 Task: Set the Name to "John Smith" while creating a new customer.
Action: Mouse moved to (146, 17)
Screenshot: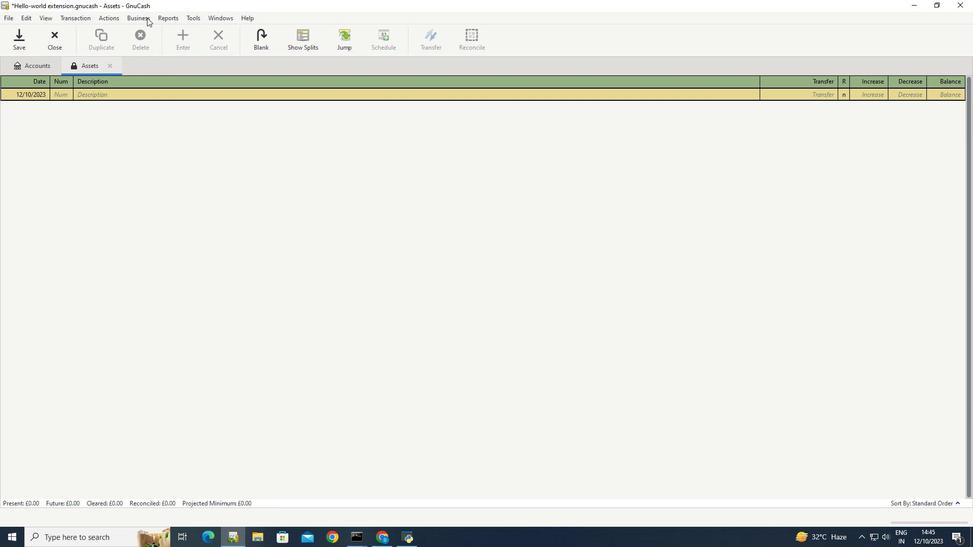 
Action: Mouse pressed left at (146, 17)
Screenshot: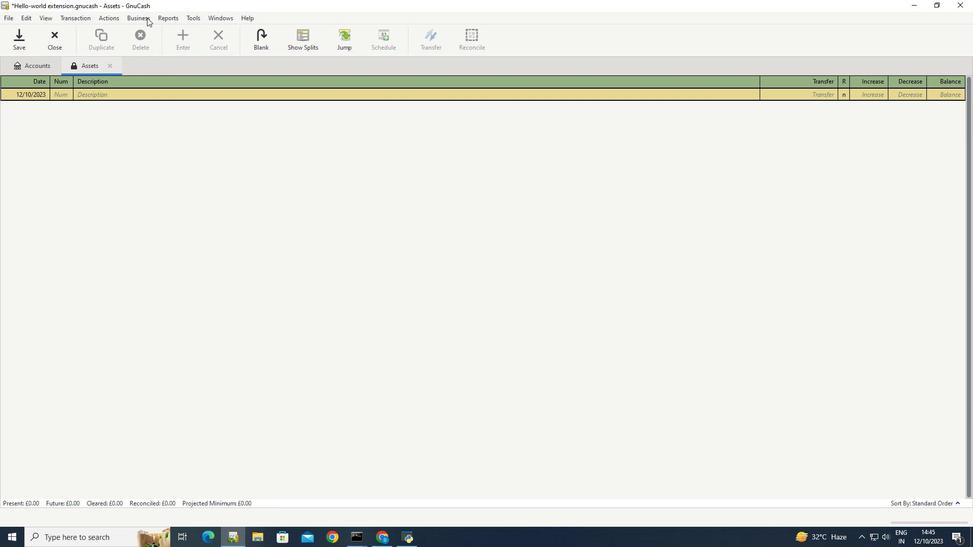 
Action: Mouse moved to (272, 43)
Screenshot: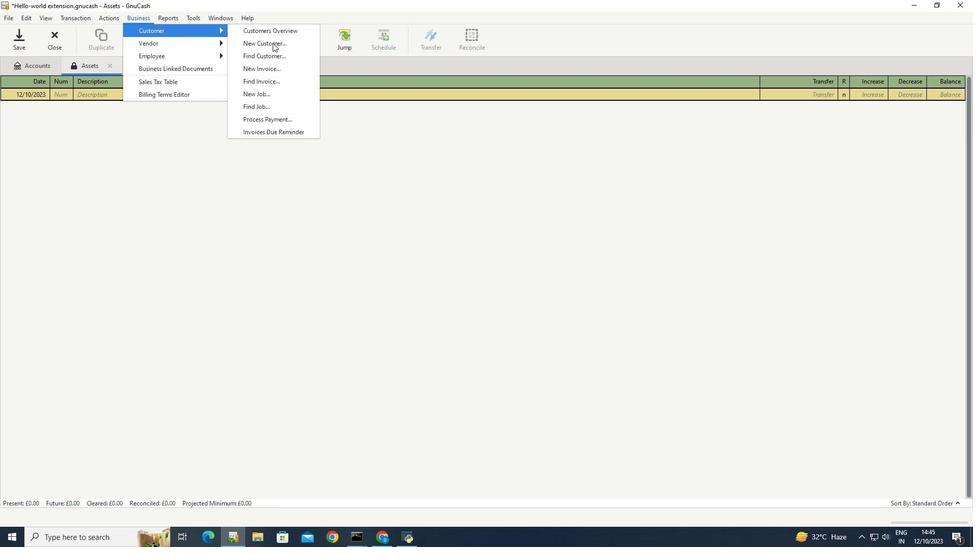 
Action: Mouse pressed left at (272, 43)
Screenshot: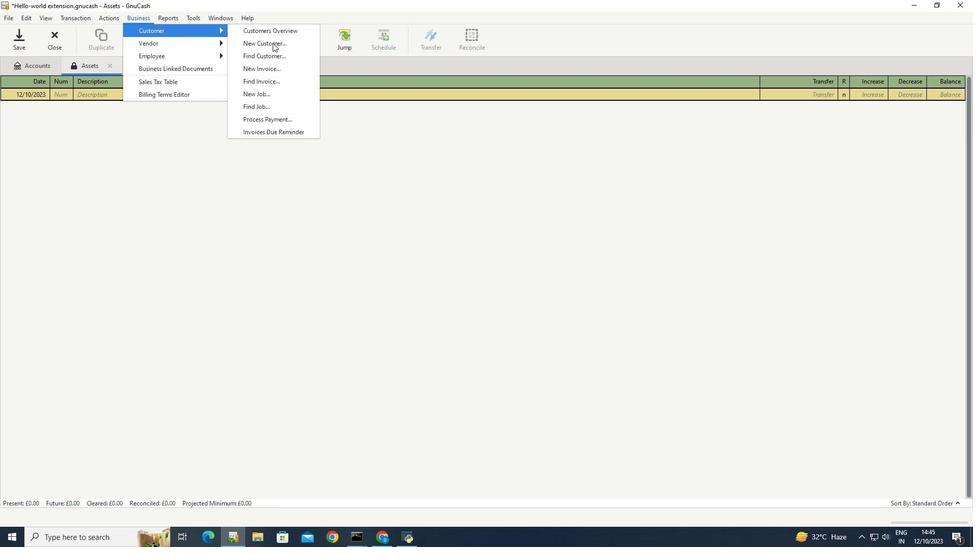 
Action: Mouse moved to (459, 230)
Screenshot: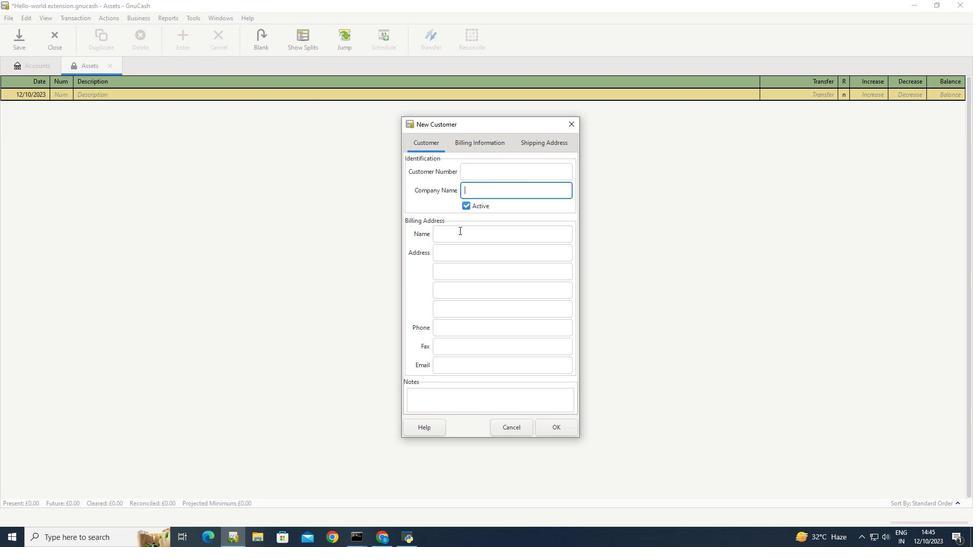 
Action: Mouse pressed left at (459, 230)
Screenshot: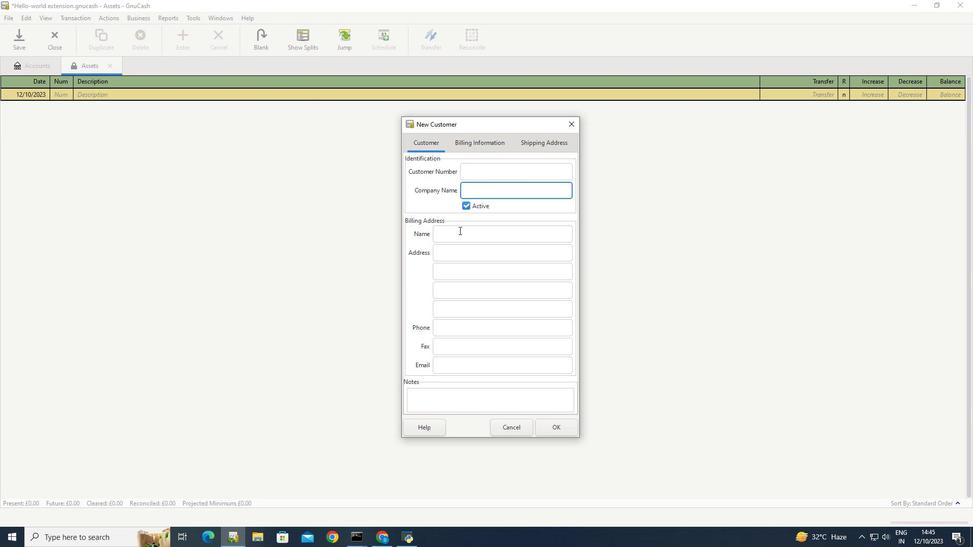 
Action: Key pressed <Key.caps_lock>J<Key.caps_lock>ohb<Key.backspace>n<Key.space><Key.caps_lock>S<Key.caps_lock>mith
Screenshot: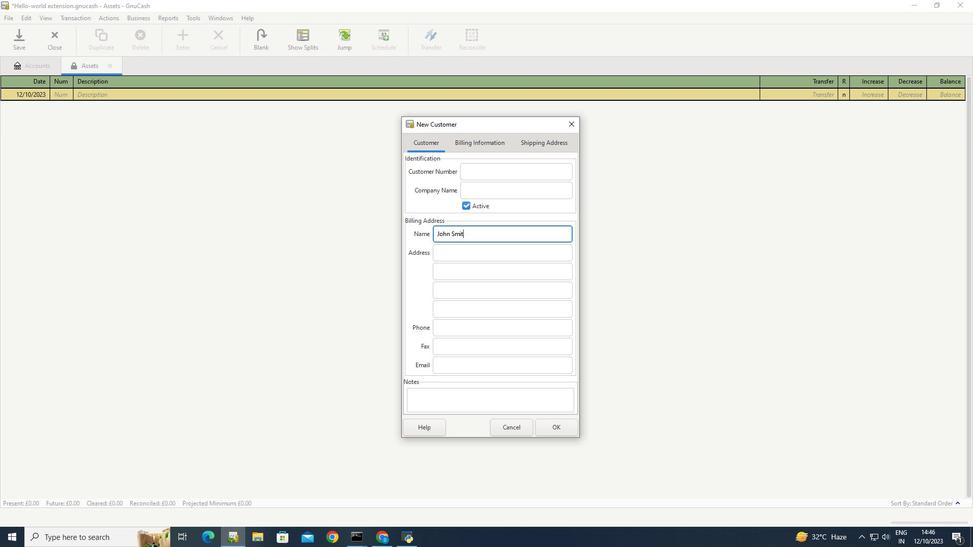 
Action: Mouse moved to (561, 222)
Screenshot: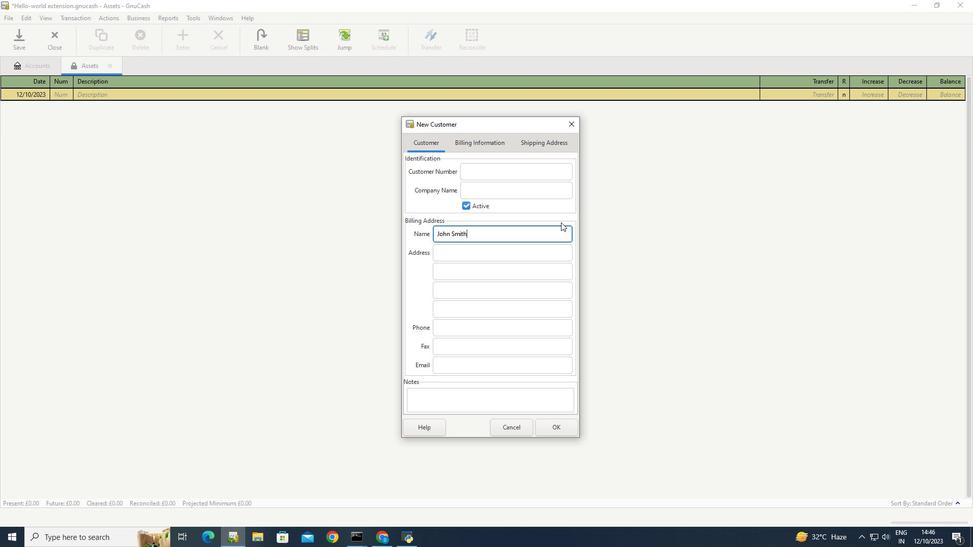 
Action: Mouse pressed left at (561, 222)
Screenshot: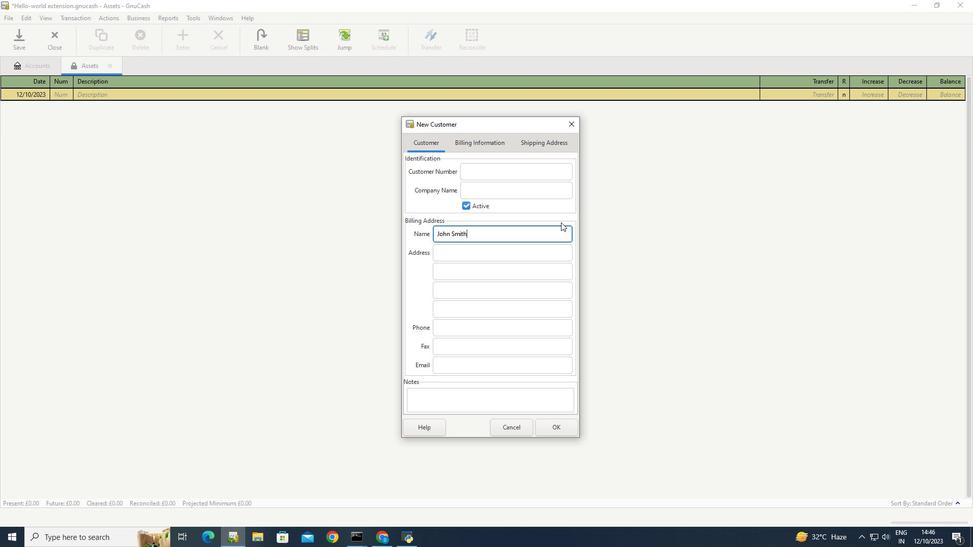 
Action: Mouse moved to (560, 222)
Screenshot: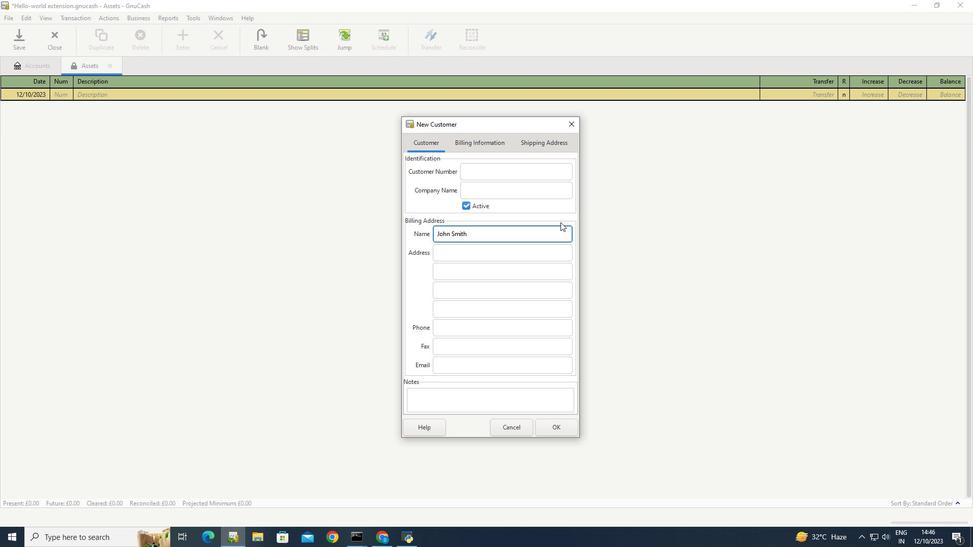 
